 Task: Create a sub task System Test and UAT for the task  Add search functionality to the app in the project TravelForge , assign it to team member softage.6@softage.net and update the status of the sub task to  At Risk , set the priority of the sub task to Medium.
Action: Mouse moved to (66, 493)
Screenshot: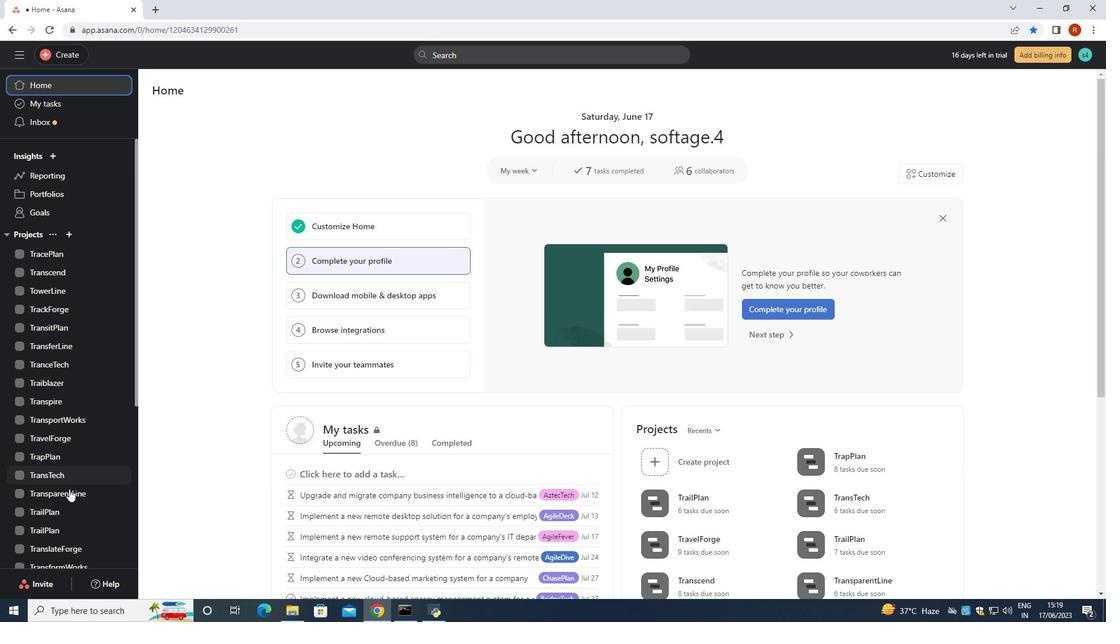 
Action: Mouse scrolled (66, 493) with delta (0, 0)
Screenshot: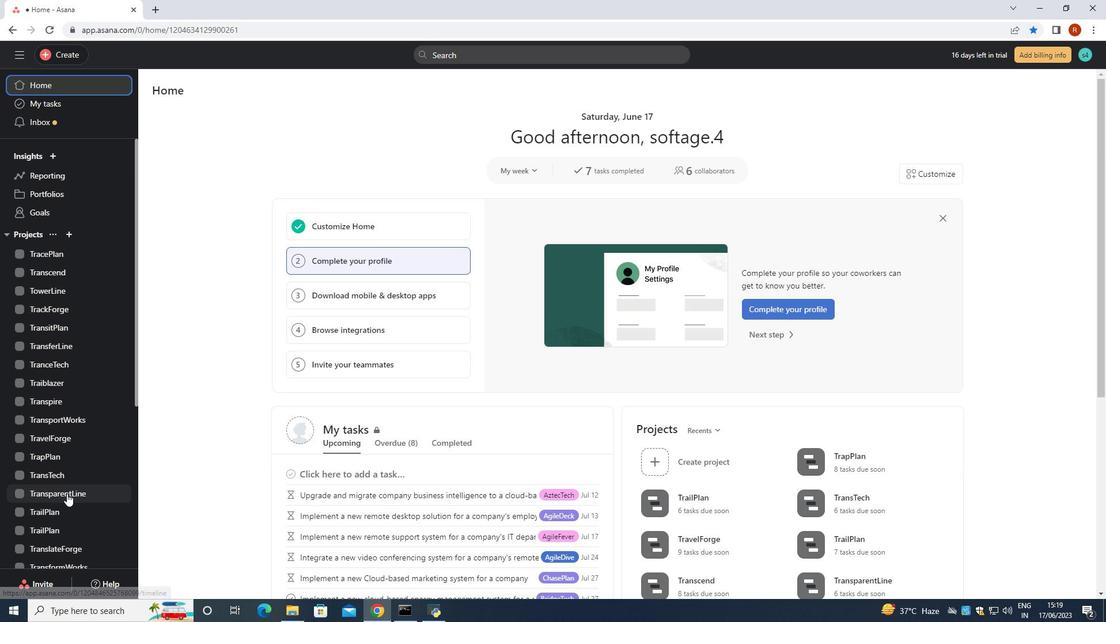
Action: Mouse scrolled (66, 493) with delta (0, 0)
Screenshot: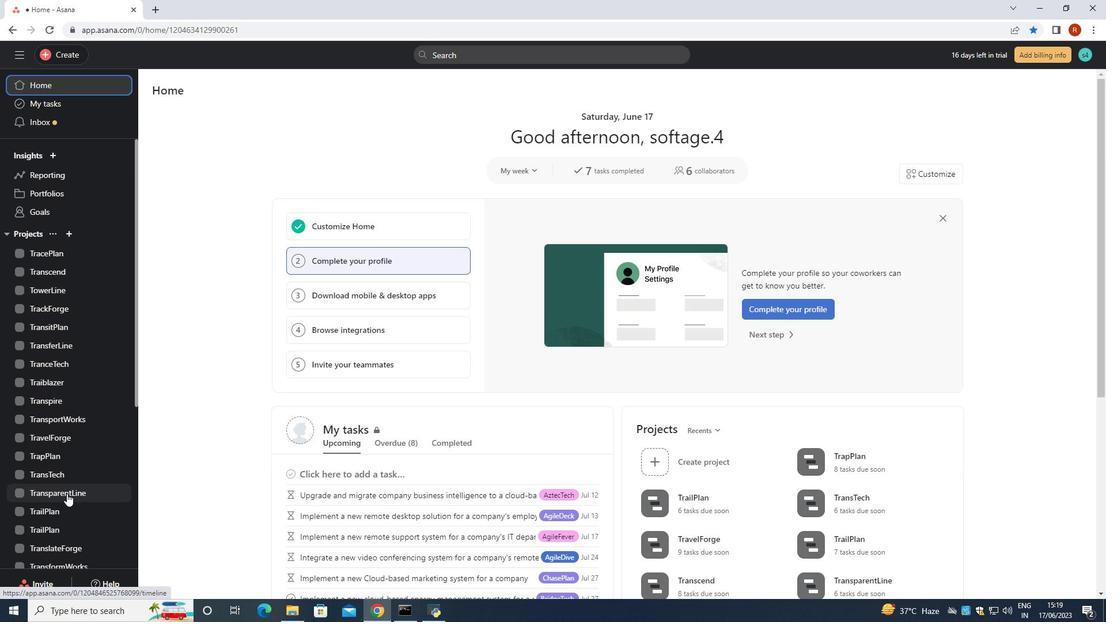 
Action: Mouse moved to (61, 491)
Screenshot: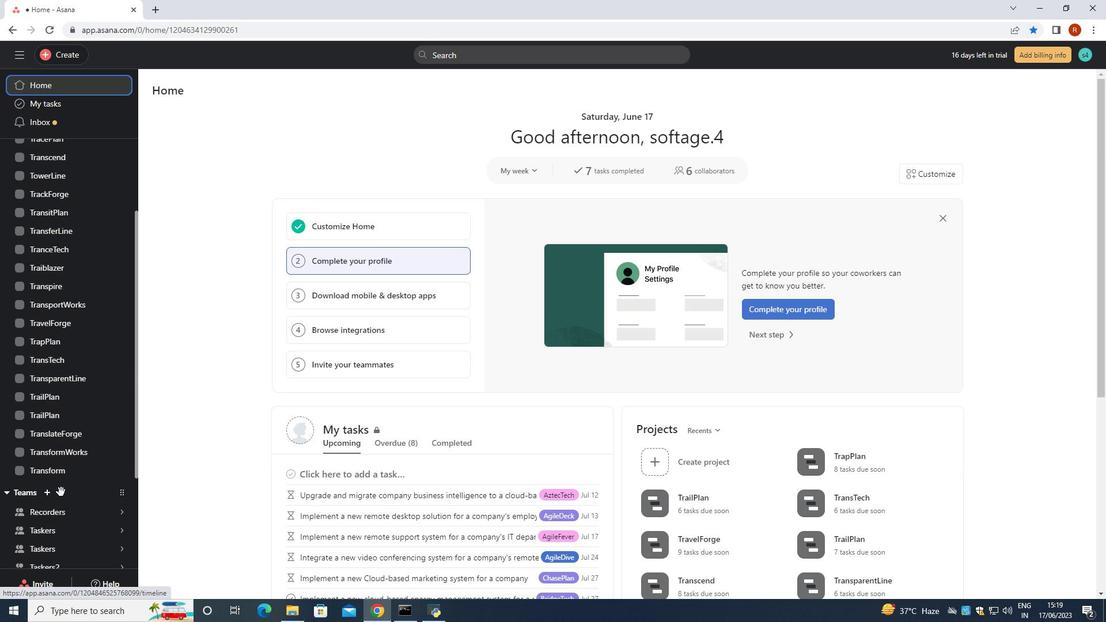 
Action: Mouse scrolled (61, 492) with delta (0, 0)
Screenshot: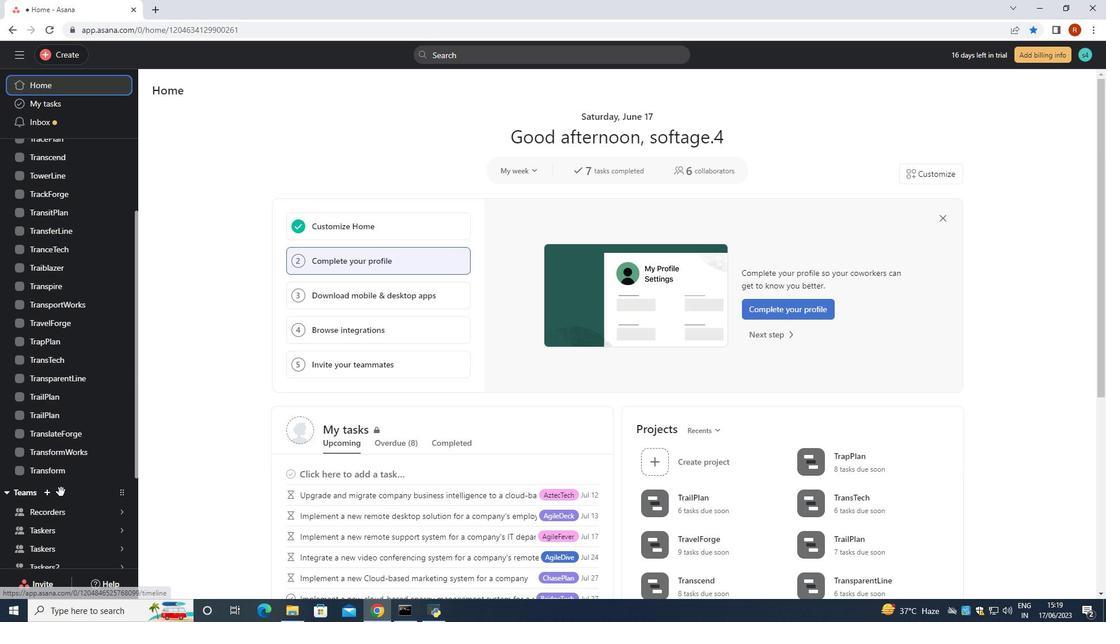 
Action: Mouse moved to (53, 379)
Screenshot: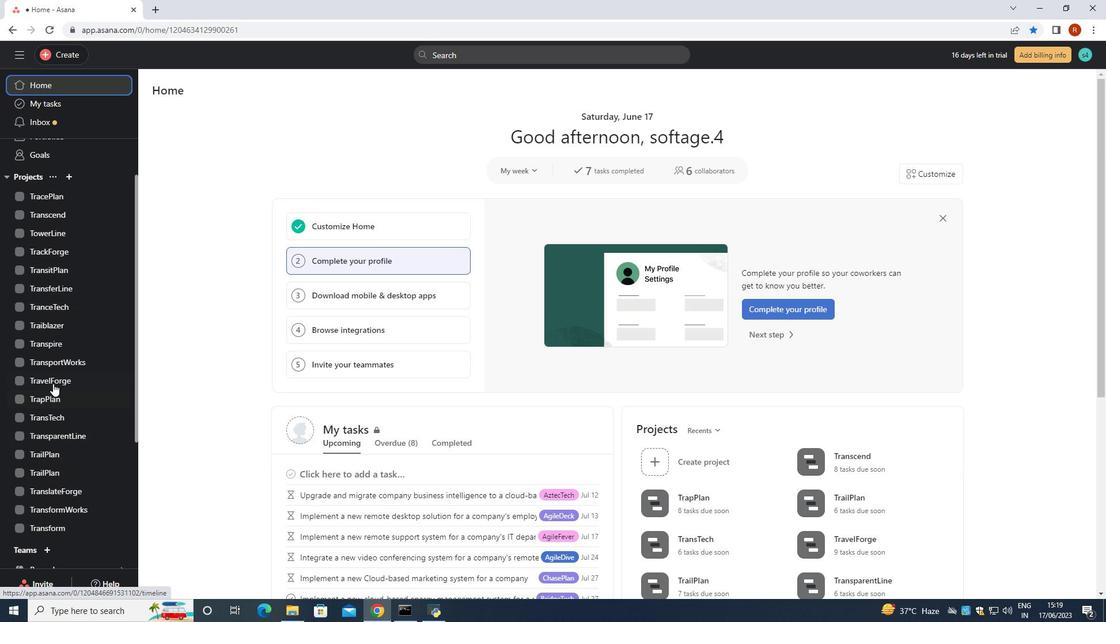 
Action: Mouse pressed left at (53, 379)
Screenshot: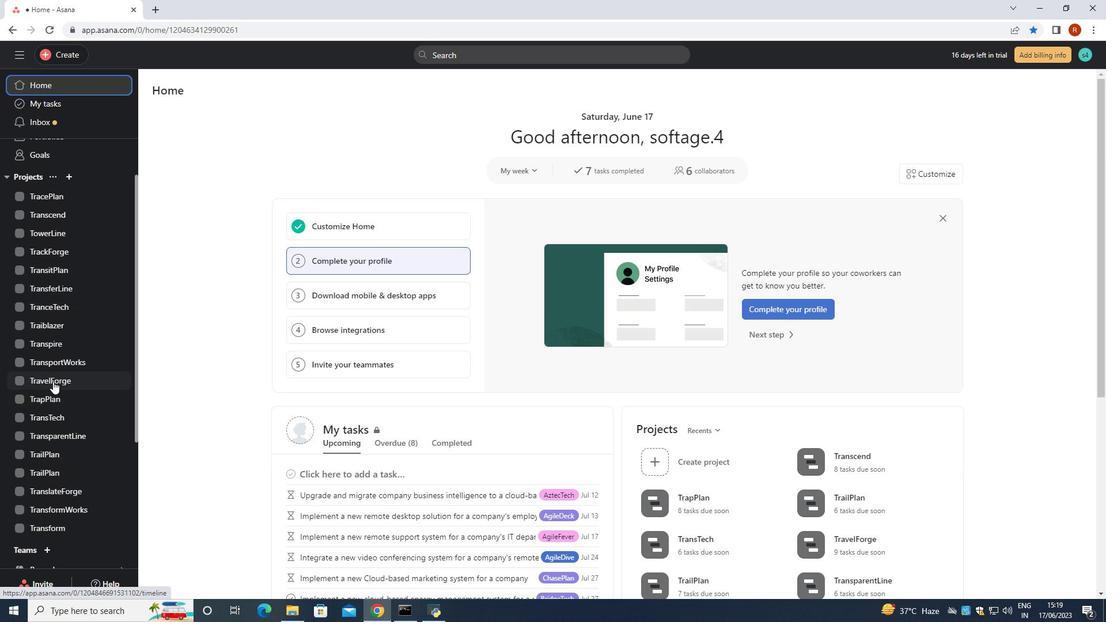 
Action: Mouse moved to (459, 273)
Screenshot: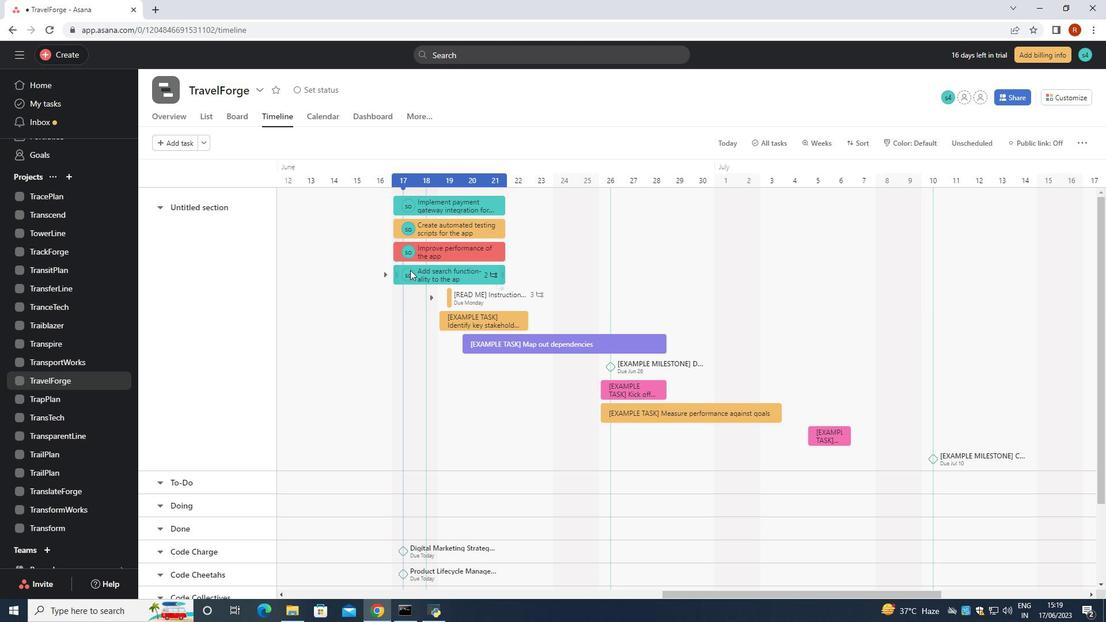 
Action: Mouse pressed left at (459, 273)
Screenshot: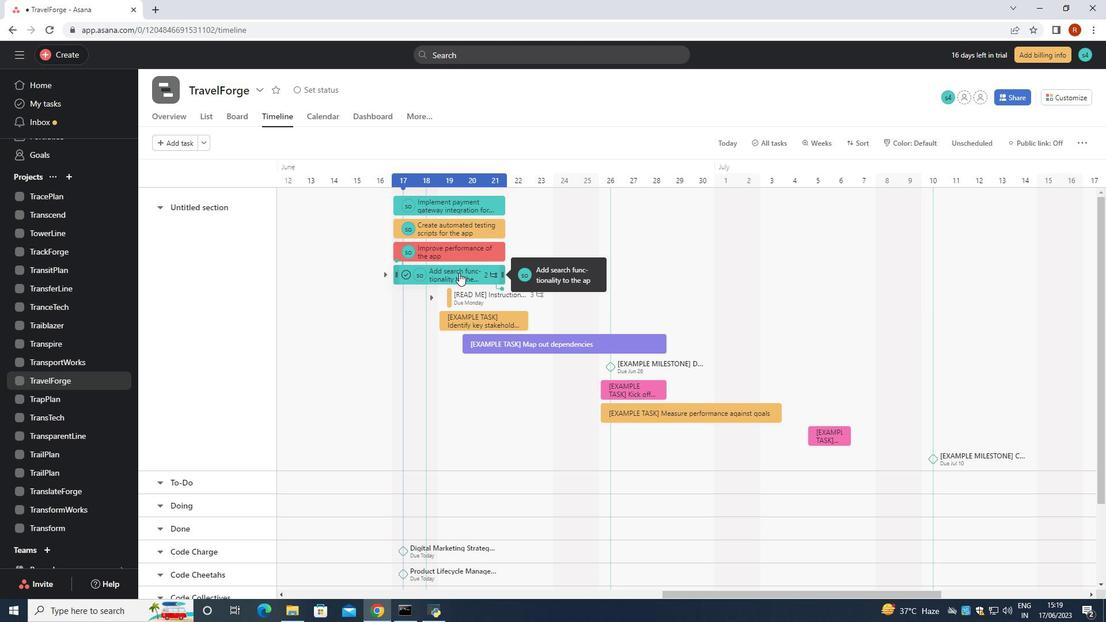 
Action: Mouse moved to (758, 287)
Screenshot: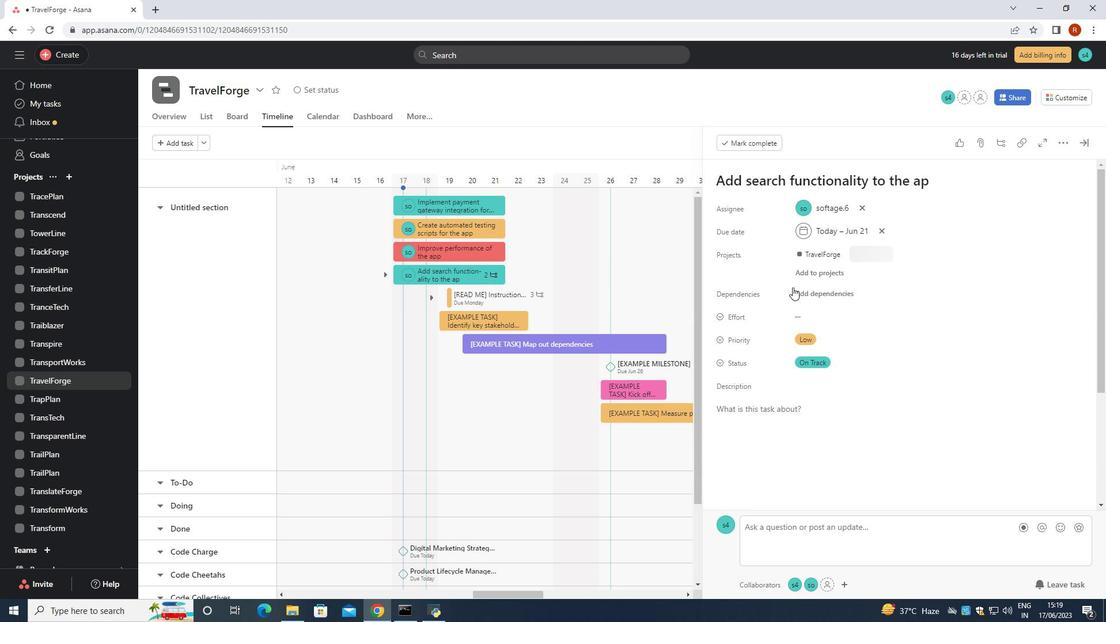 
Action: Mouse scrolled (758, 286) with delta (0, 0)
Screenshot: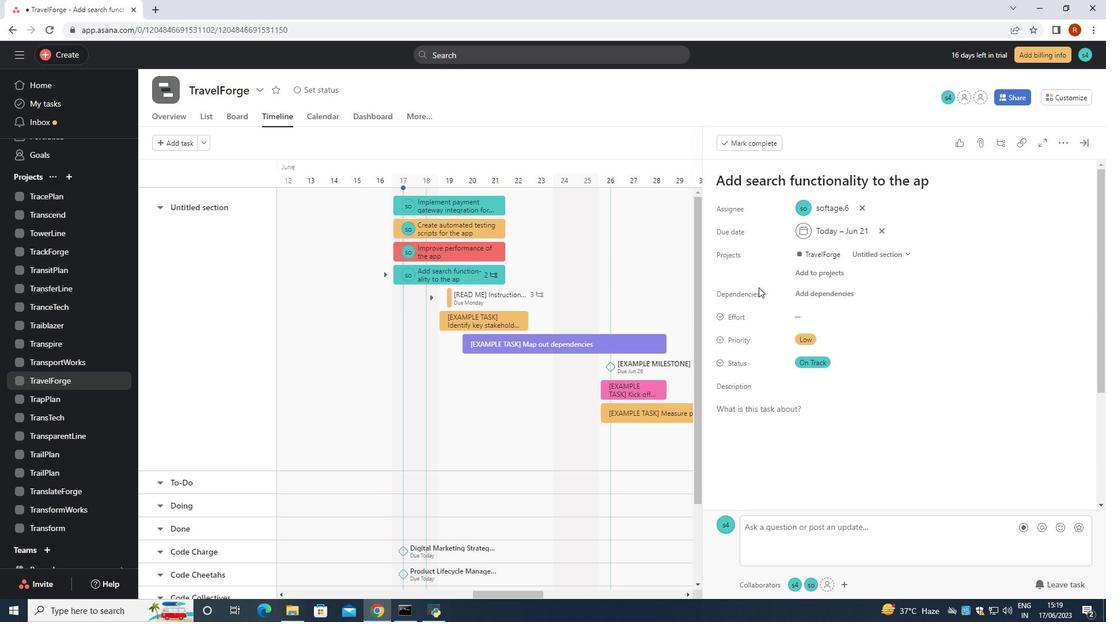 
Action: Mouse scrolled (758, 286) with delta (0, 0)
Screenshot: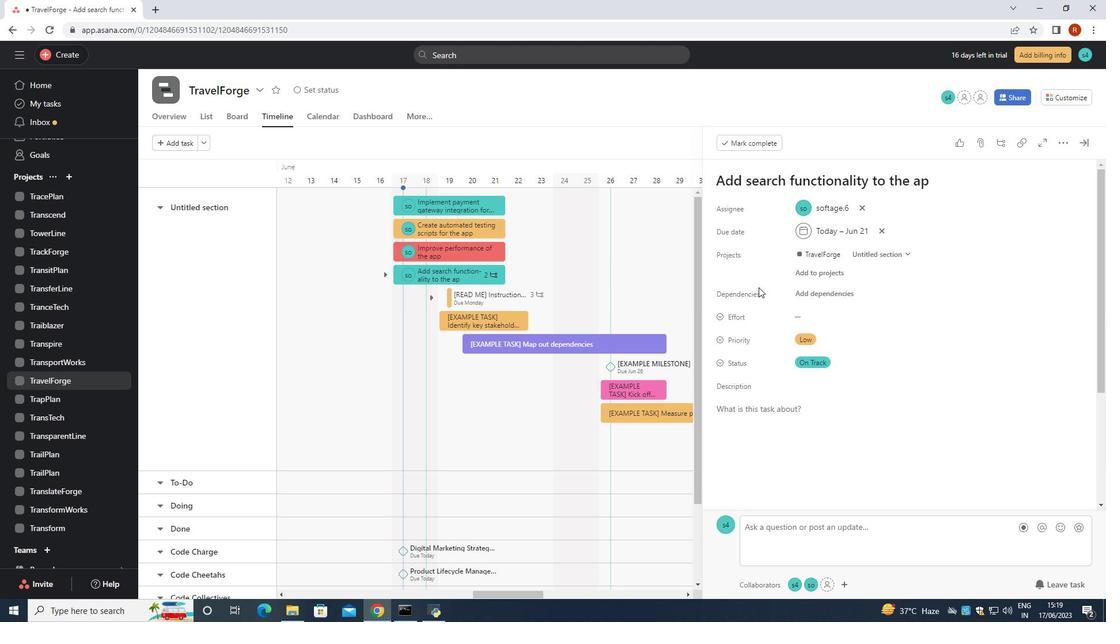 
Action: Mouse moved to (758, 287)
Screenshot: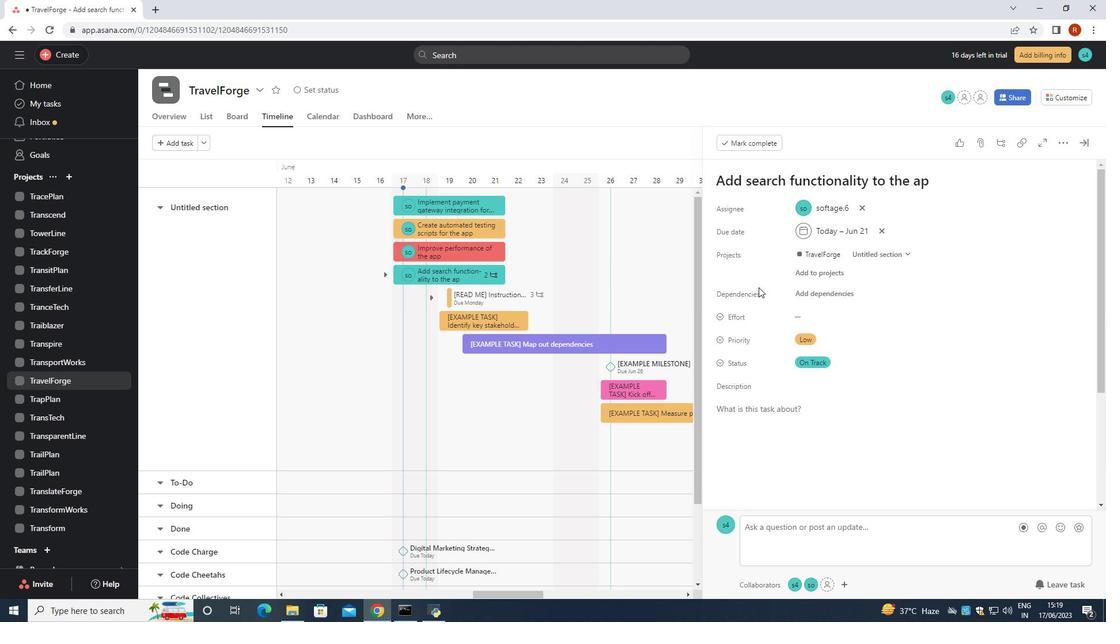 
Action: Mouse scrolled (758, 286) with delta (0, 0)
Screenshot: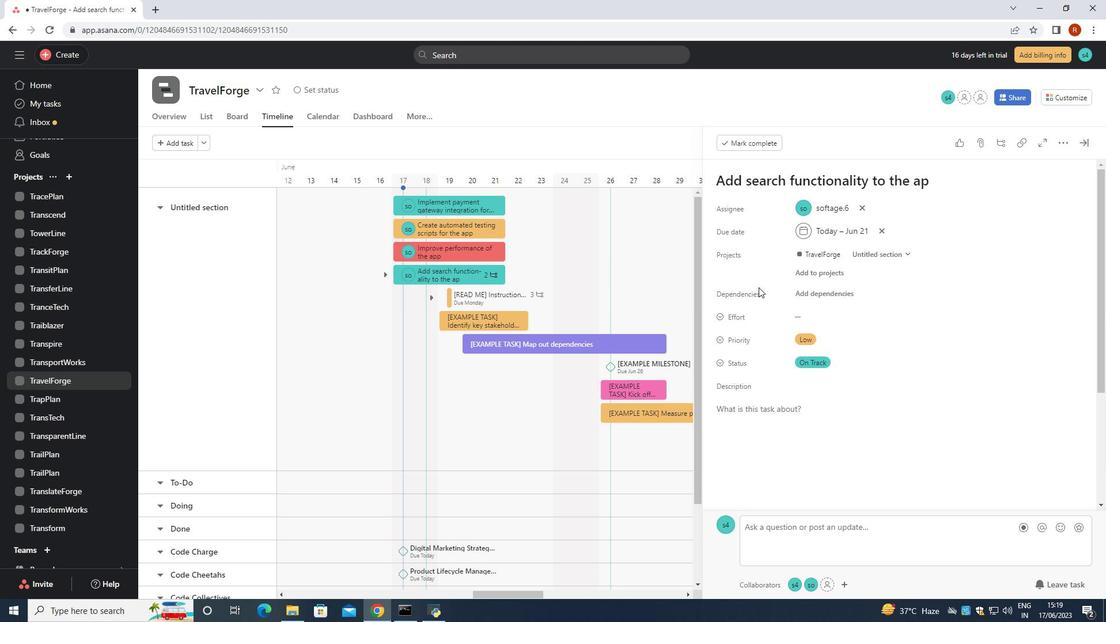 
Action: Mouse moved to (758, 288)
Screenshot: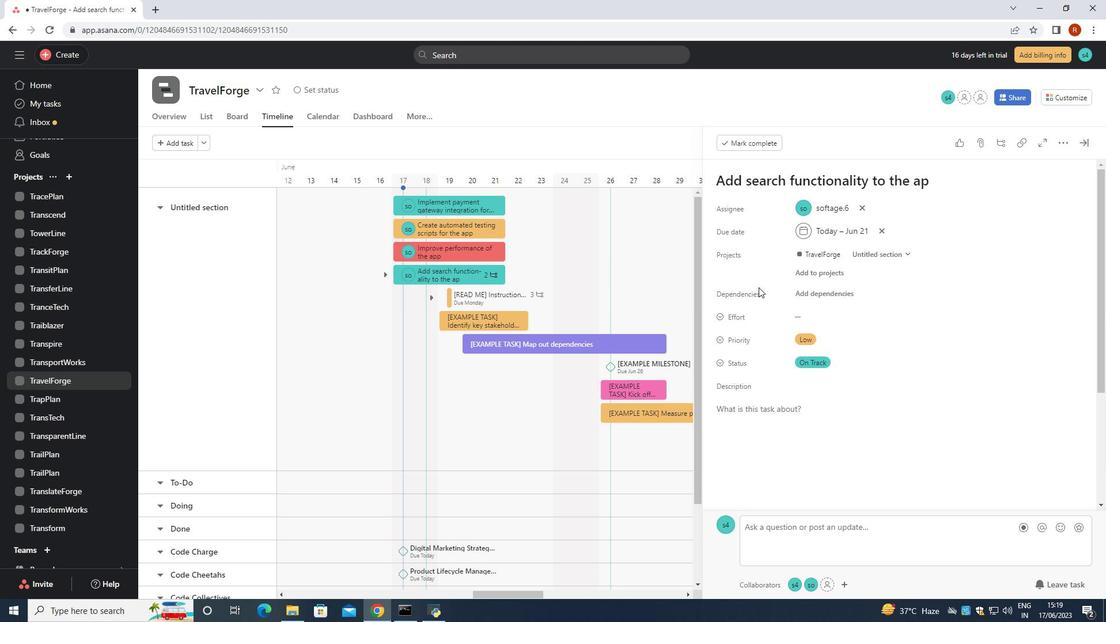 
Action: Mouse scrolled (758, 287) with delta (0, 0)
Screenshot: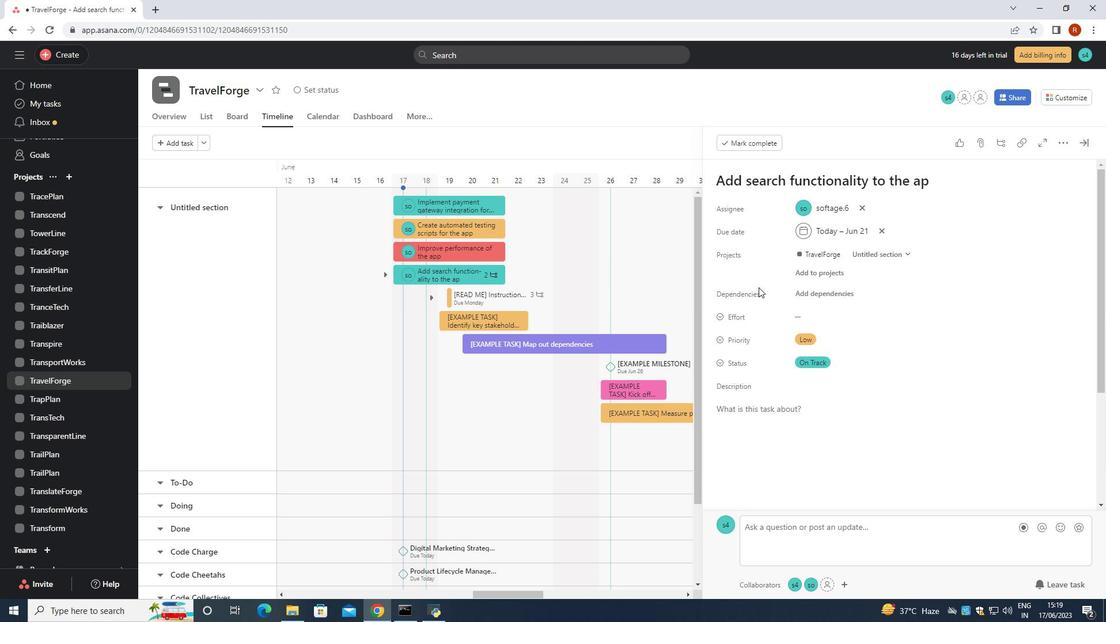 
Action: Mouse moved to (758, 288)
Screenshot: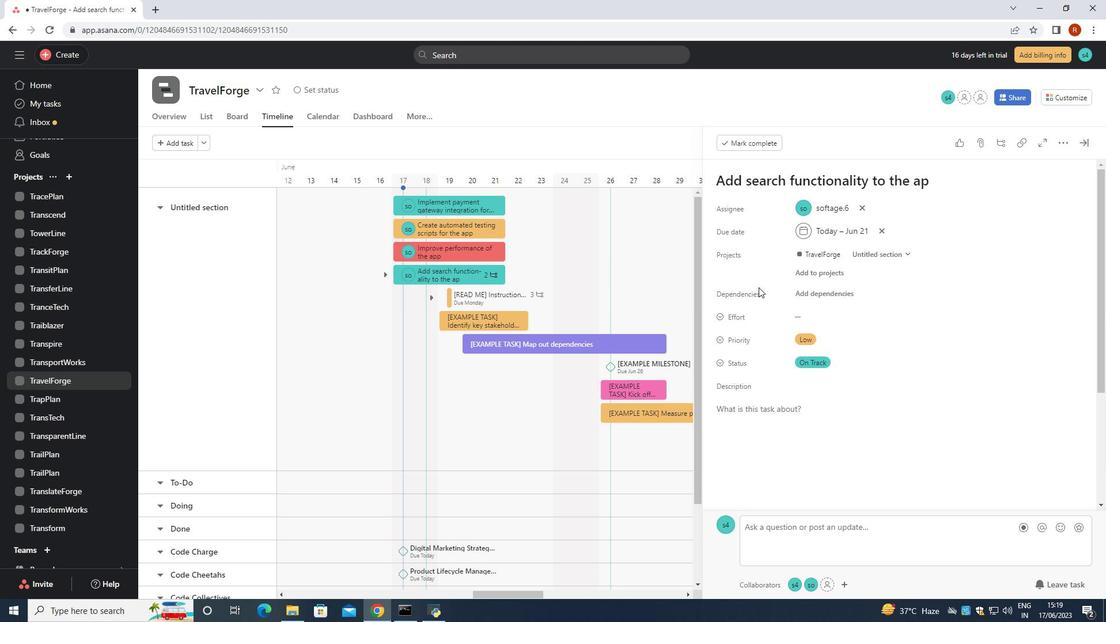 
Action: Mouse scrolled (758, 288) with delta (0, 0)
Screenshot: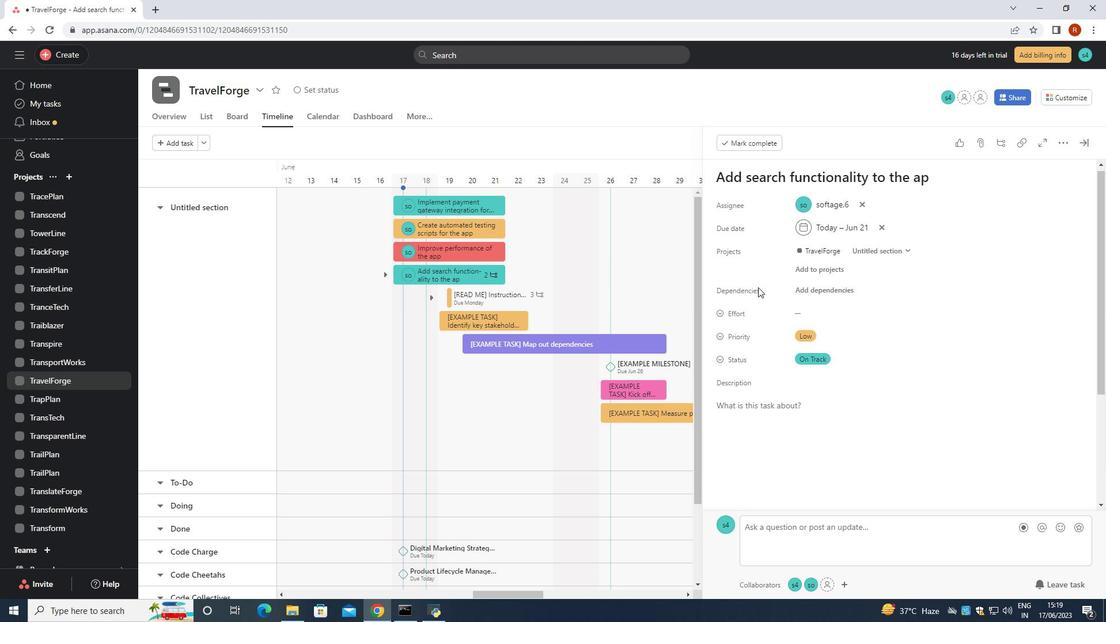 
Action: Mouse moved to (767, 300)
Screenshot: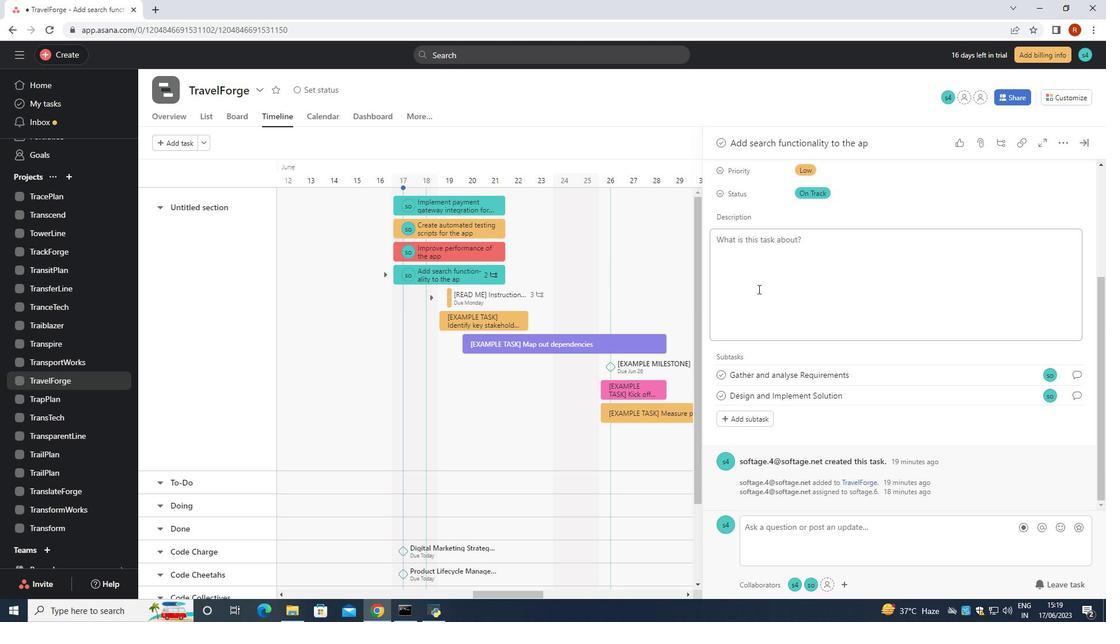 
Action: Mouse scrolled (758, 288) with delta (0, 0)
Screenshot: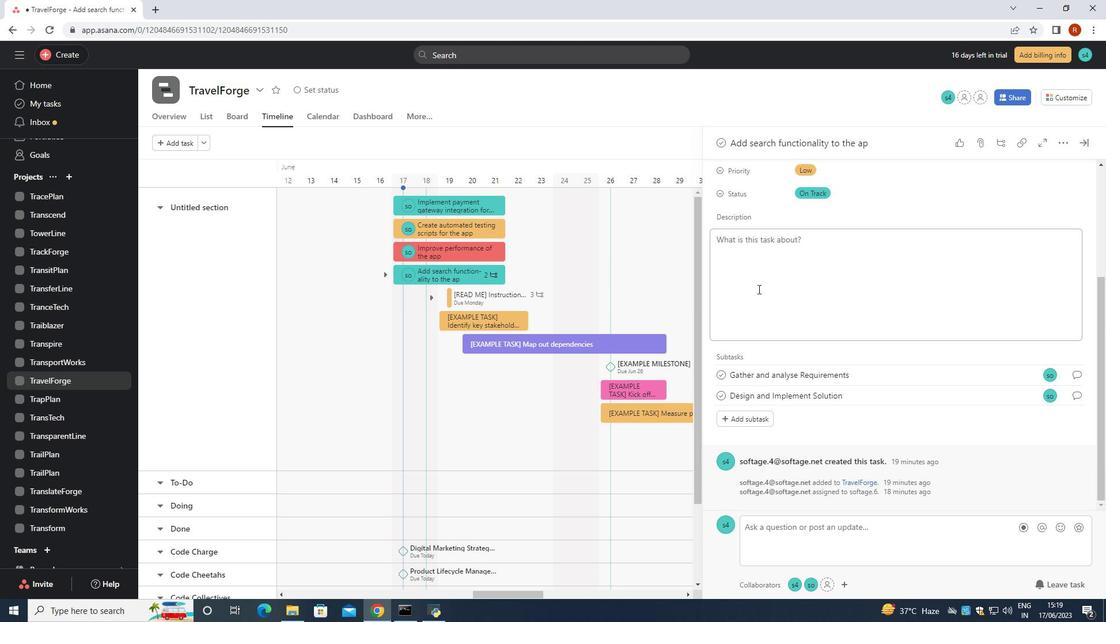 
Action: Mouse moved to (766, 420)
Screenshot: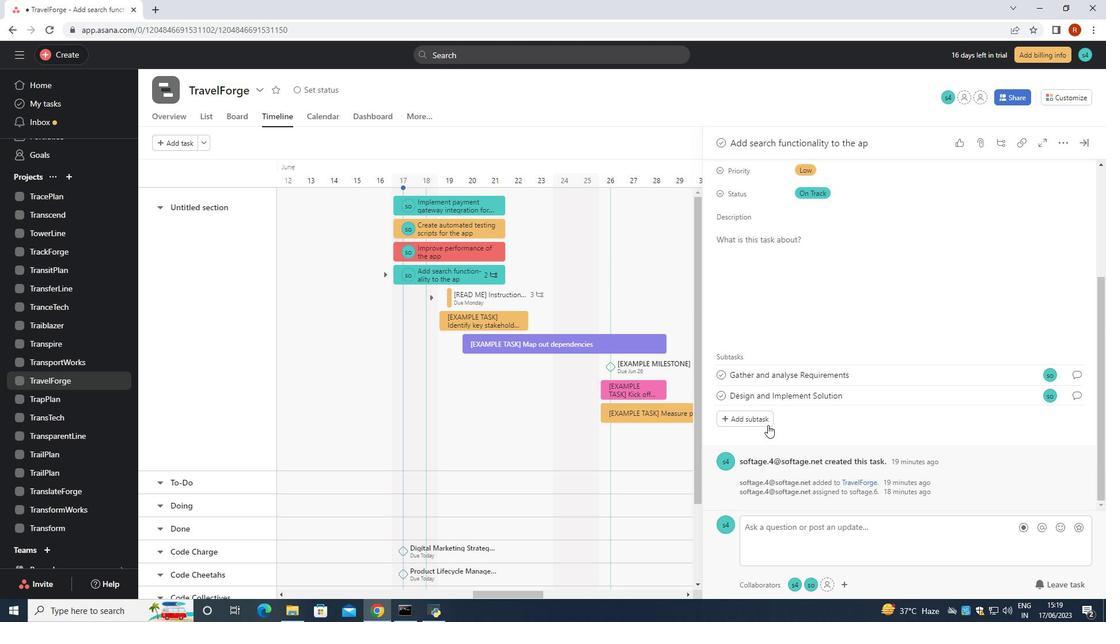 
Action: Mouse pressed left at (766, 420)
Screenshot: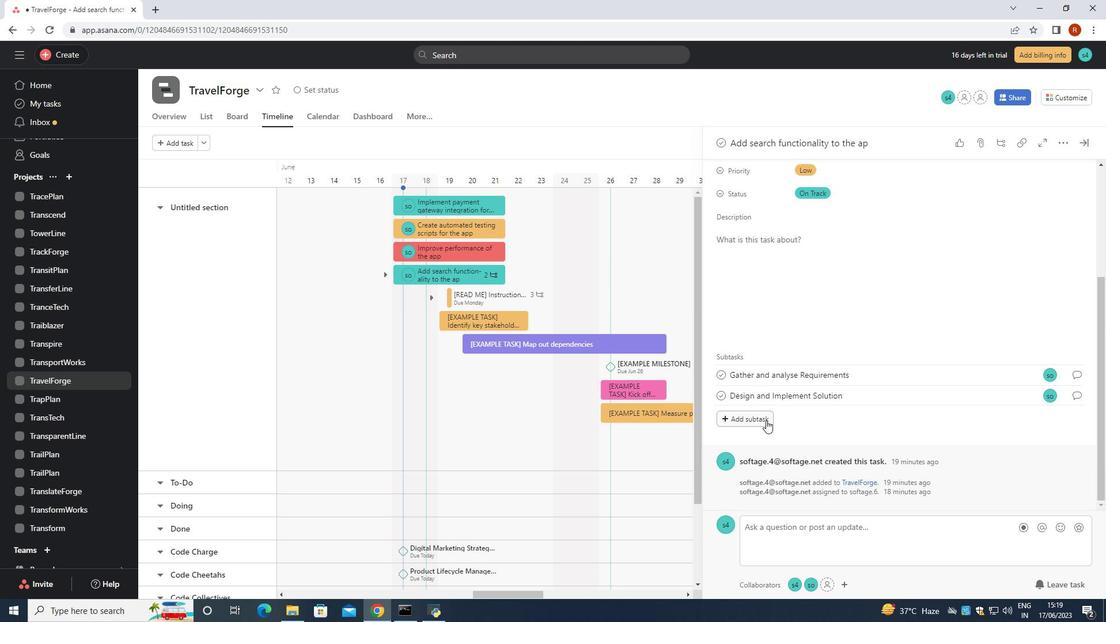 
Action: Key pressed <Key.shift><Key.shift><Key.shift><Key.shift>System<Key.space><Key.shift>Test<Key.space><Key.shift><Key.shift>ans<Key.backspace>d<Key.space><Key.shift>UAT
Screenshot: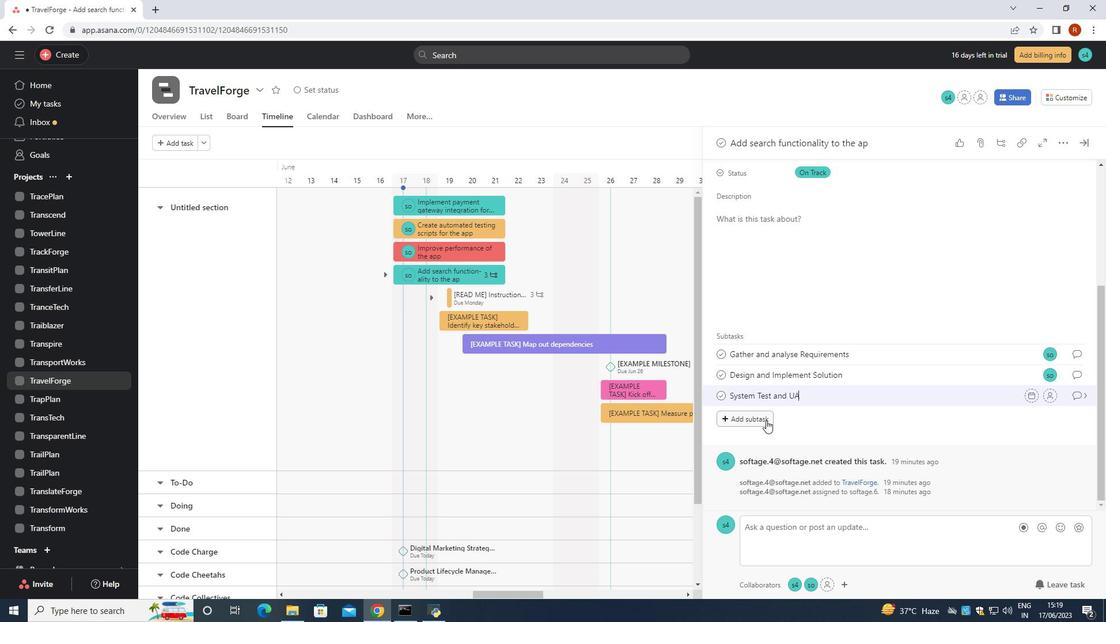 
Action: Mouse moved to (1054, 392)
Screenshot: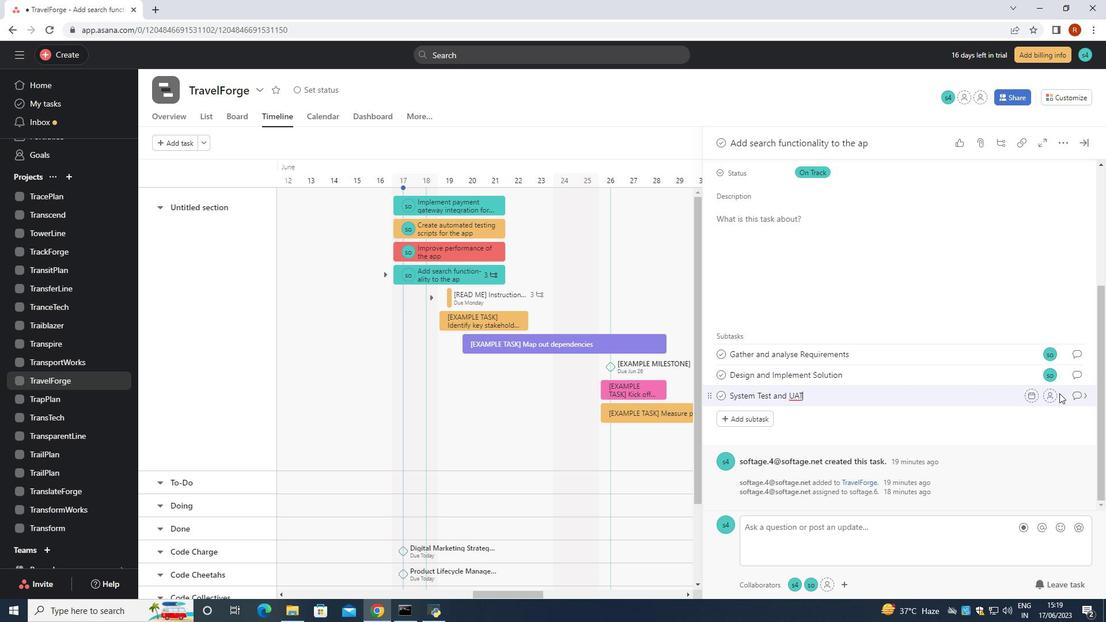 
Action: Mouse pressed left at (1054, 392)
Screenshot: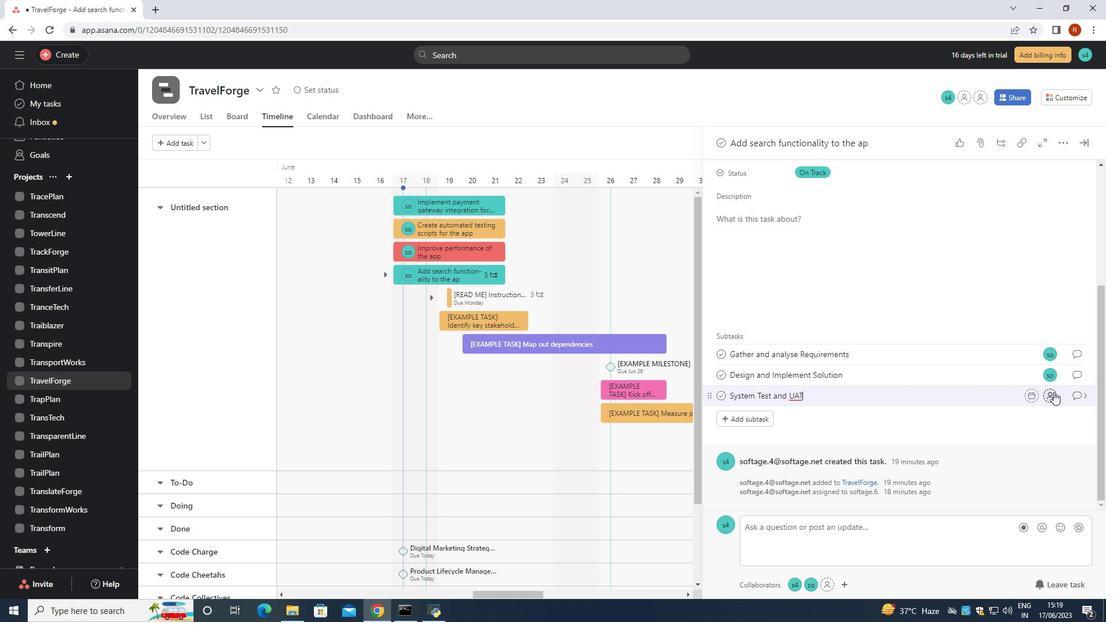 
Action: Mouse moved to (1054, 394)
Screenshot: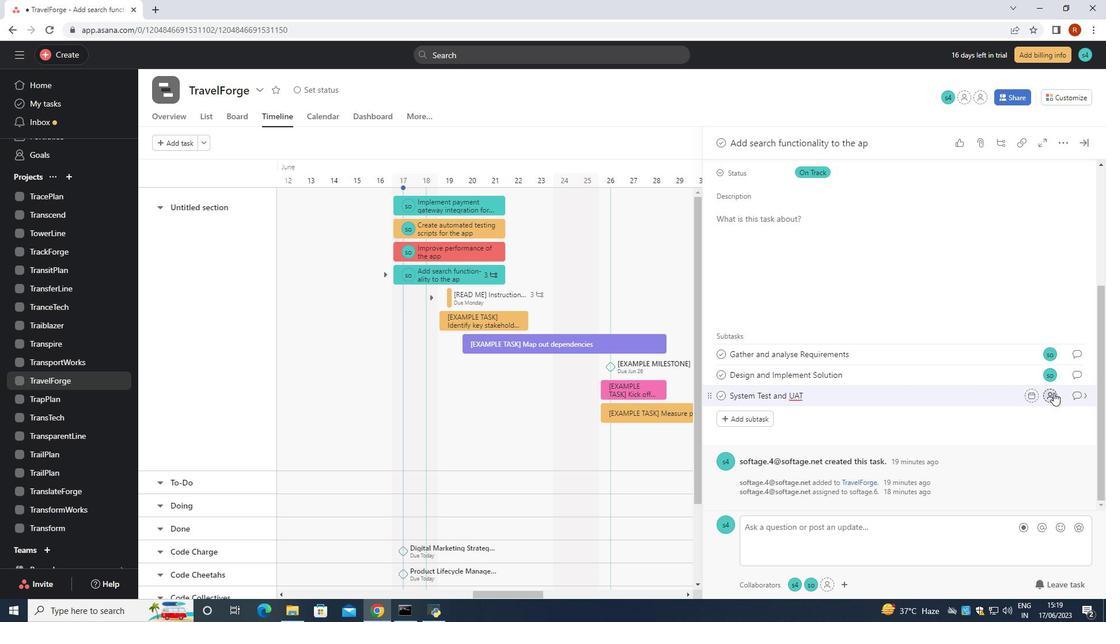 
Action: Key pressed softage.6<Key.shift>@softage.net
Screenshot: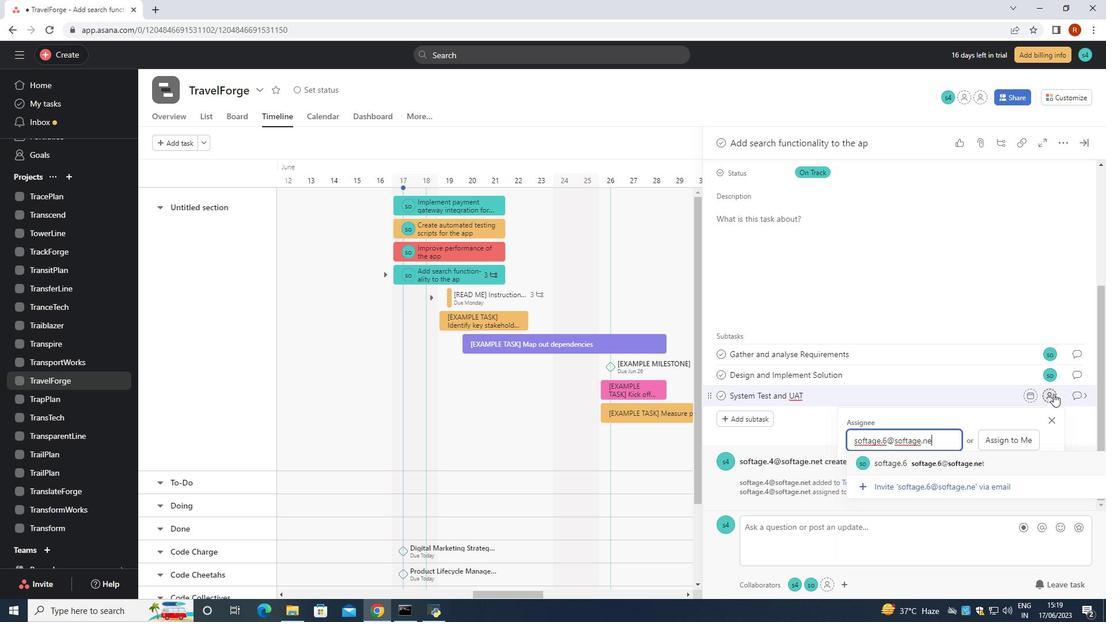 
Action: Mouse moved to (988, 459)
Screenshot: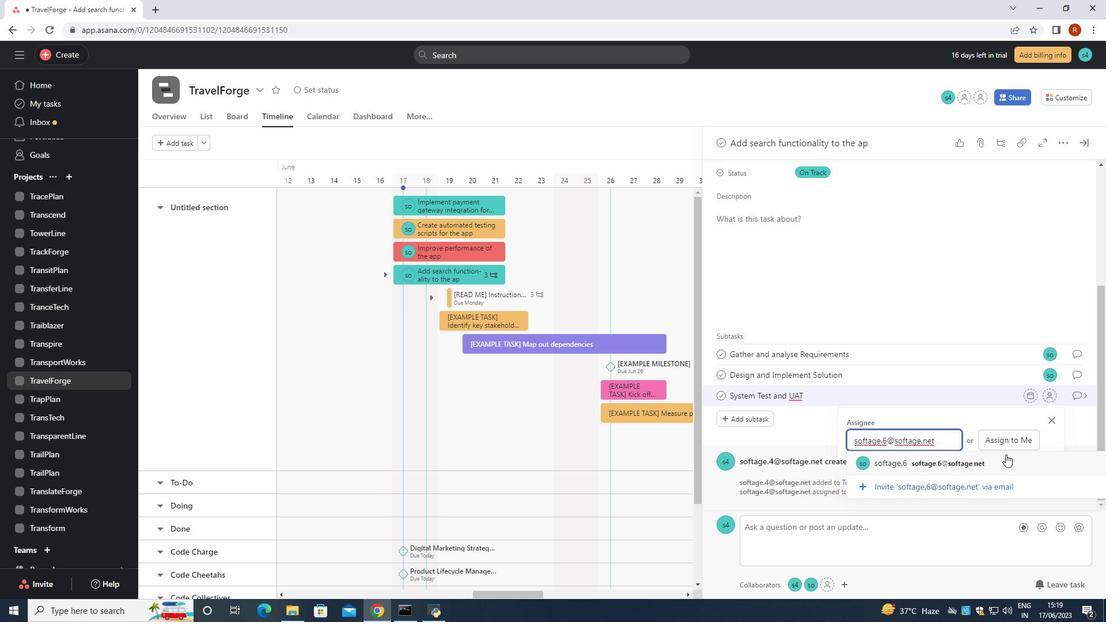 
Action: Mouse pressed left at (988, 459)
Screenshot: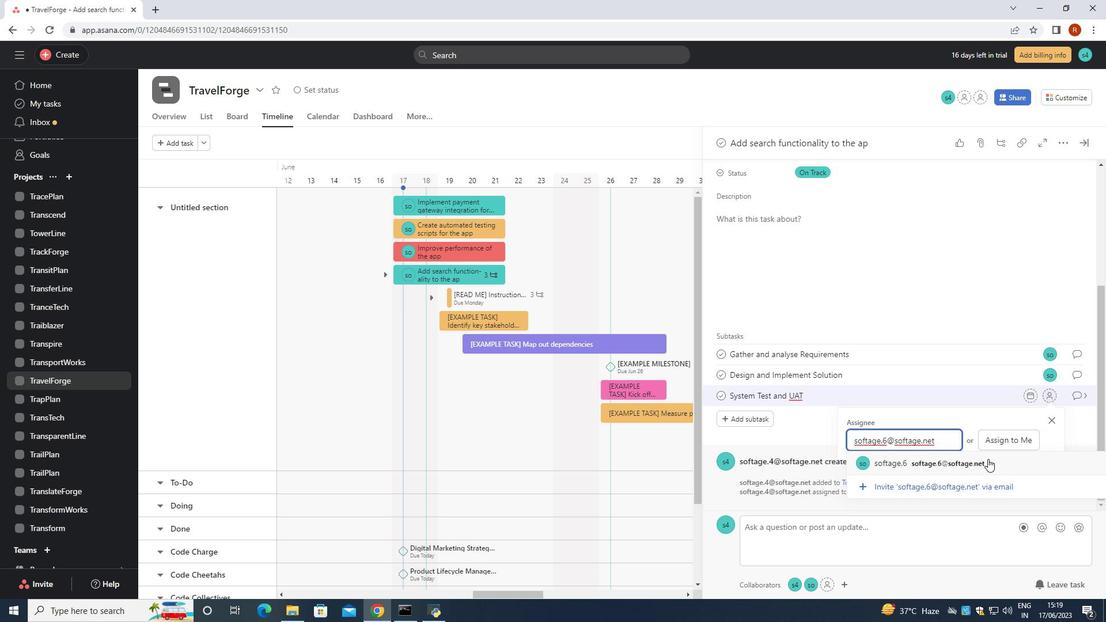 
Action: Mouse moved to (1084, 395)
Screenshot: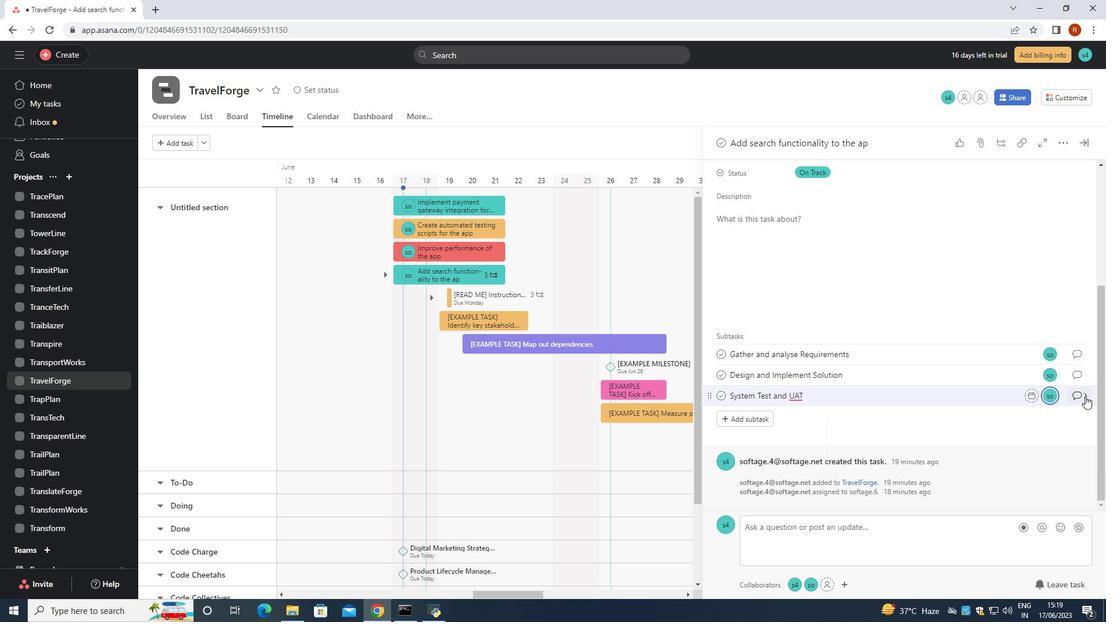 
Action: Mouse pressed left at (1084, 395)
Screenshot: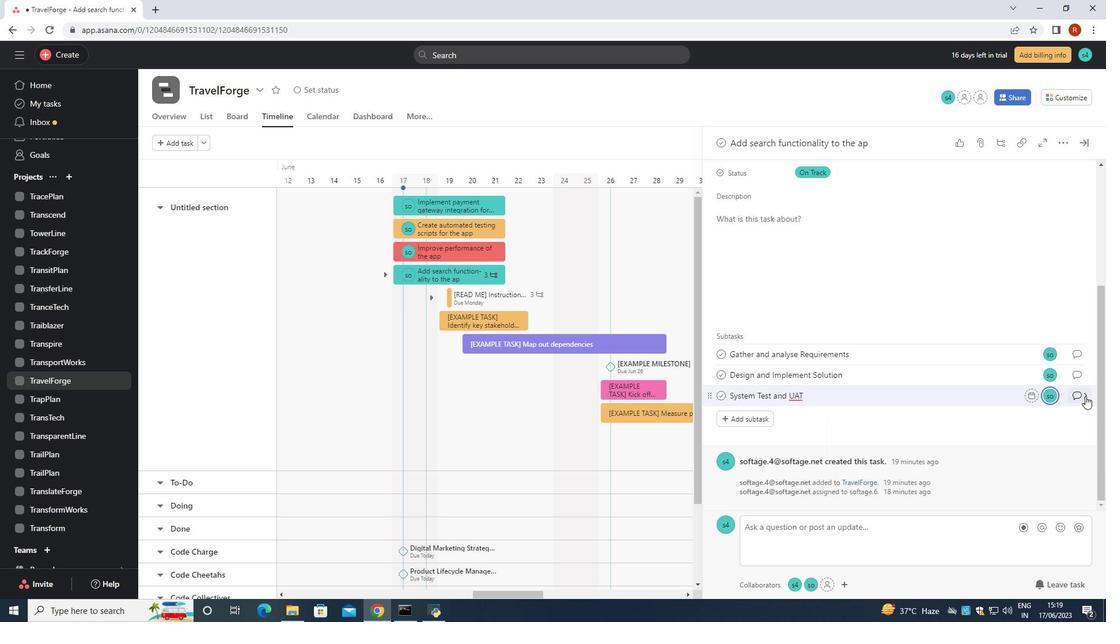 
Action: Mouse moved to (772, 308)
Screenshot: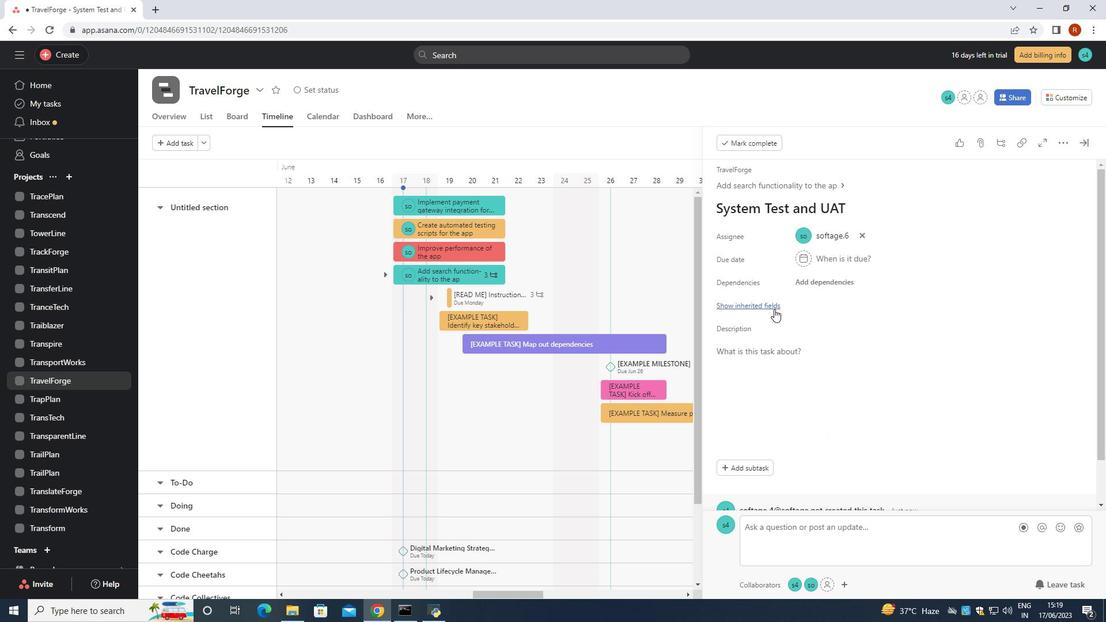 
Action: Mouse pressed left at (772, 308)
Screenshot: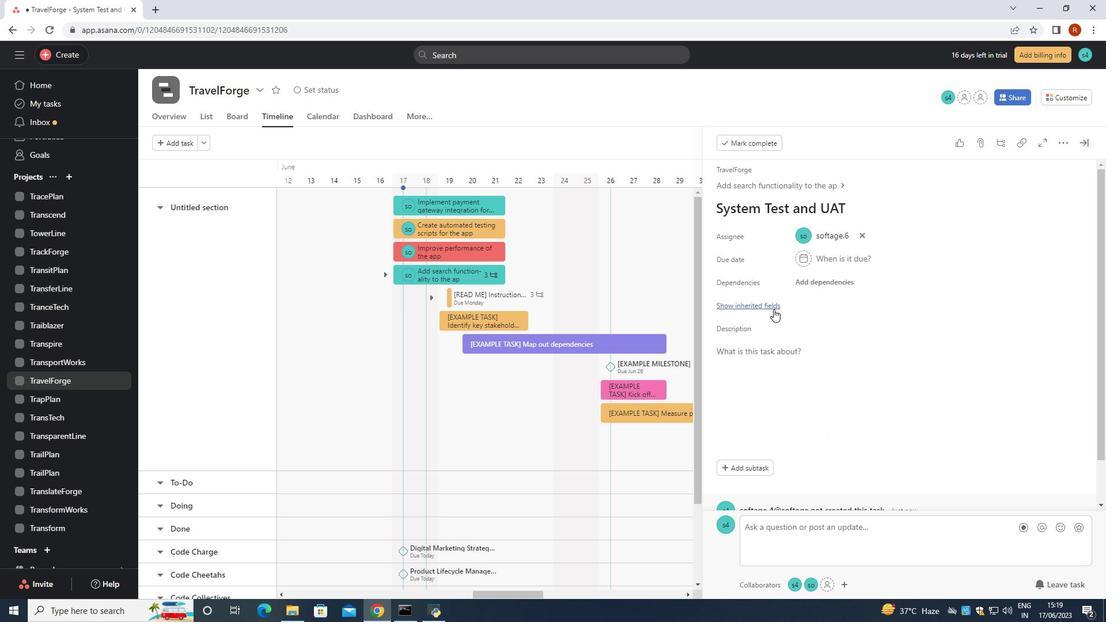 
Action: Mouse moved to (809, 377)
Screenshot: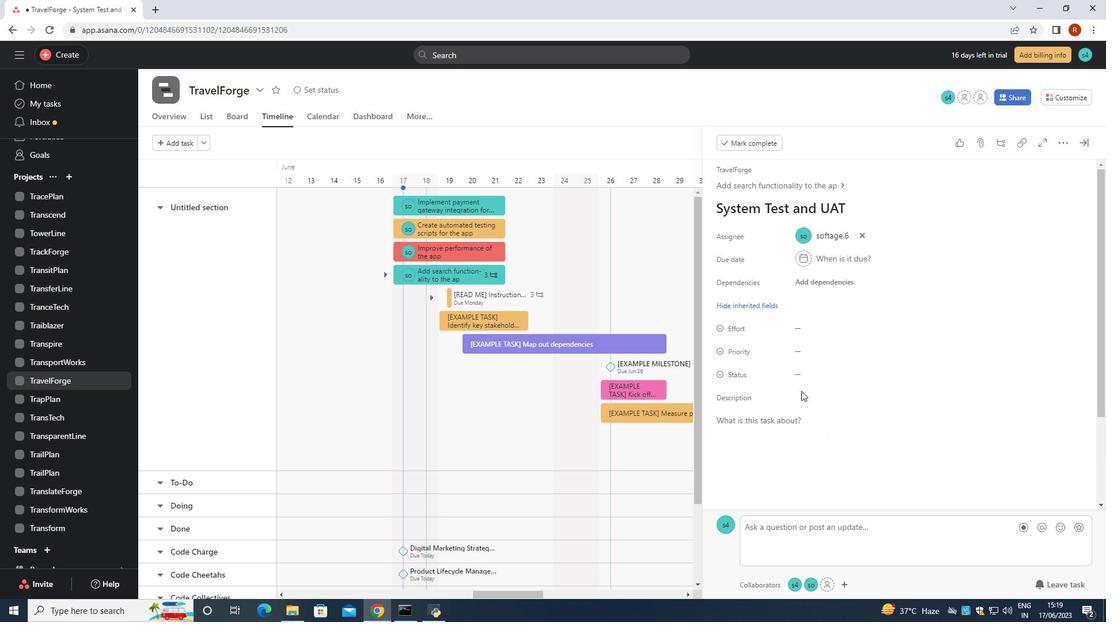 
Action: Mouse pressed left at (809, 377)
Screenshot: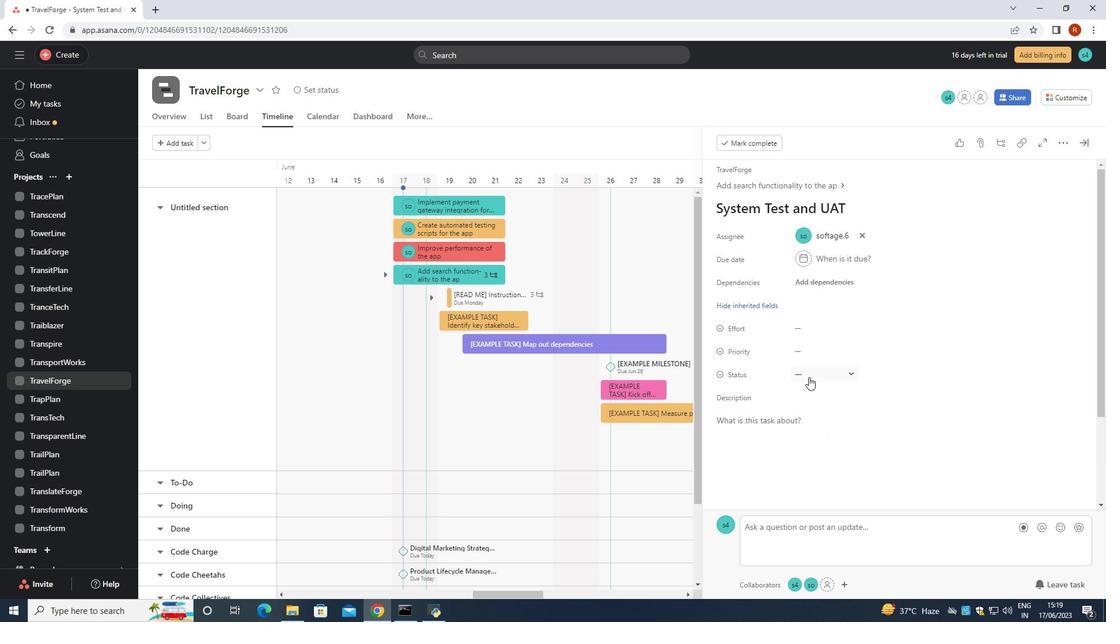 
Action: Mouse moved to (833, 437)
Screenshot: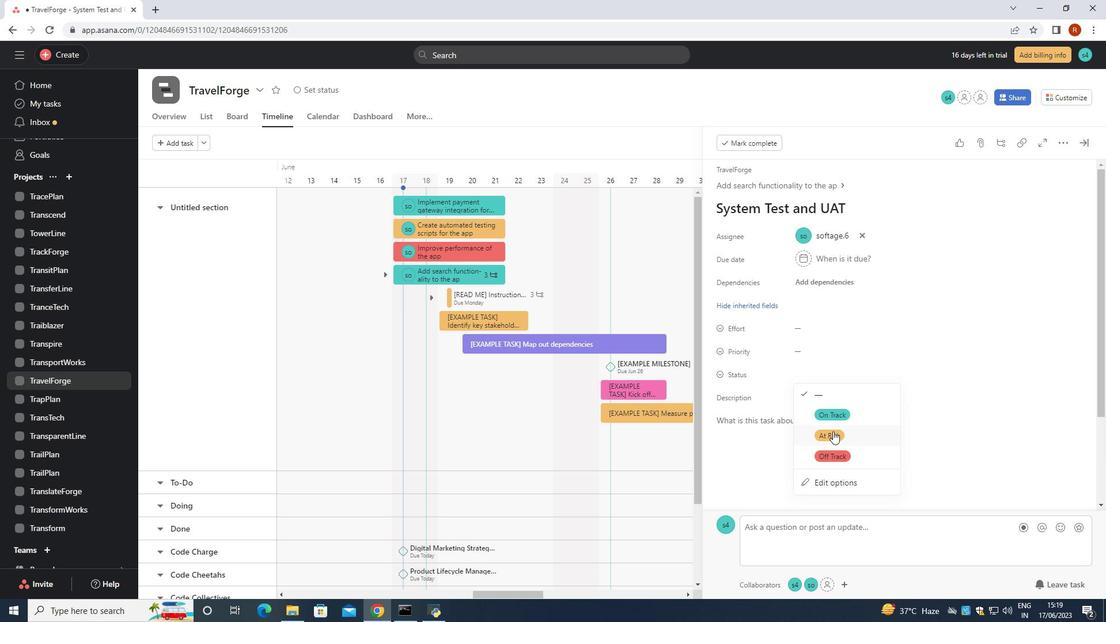 
Action: Mouse pressed left at (833, 437)
Screenshot: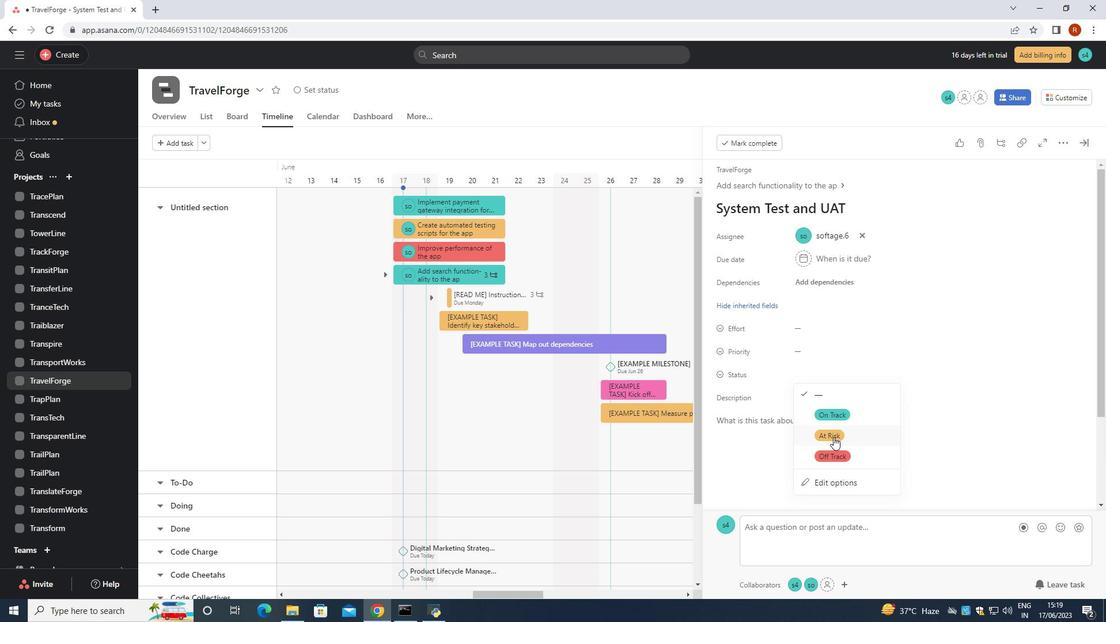 
Action: Mouse moved to (819, 352)
Screenshot: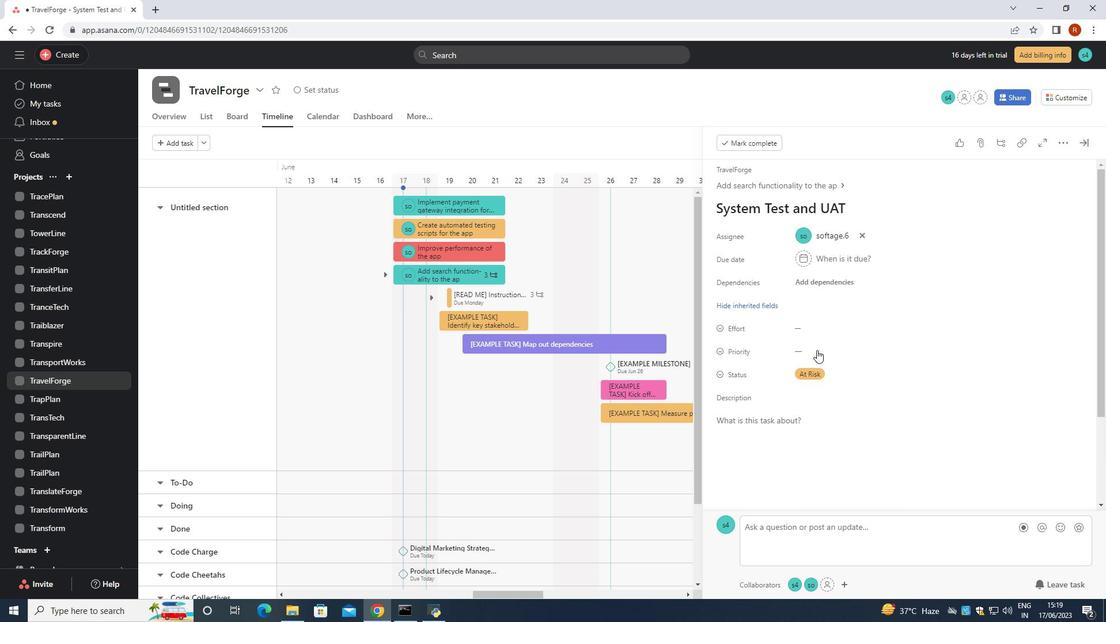 
Action: Mouse pressed left at (819, 352)
Screenshot: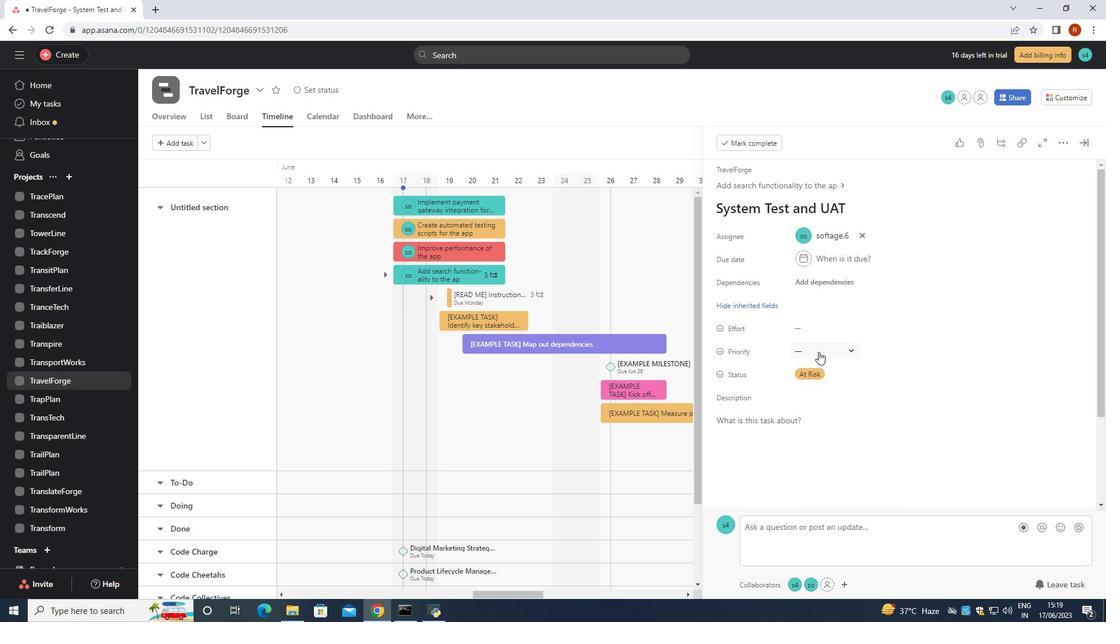 
Action: Mouse moved to (837, 409)
Screenshot: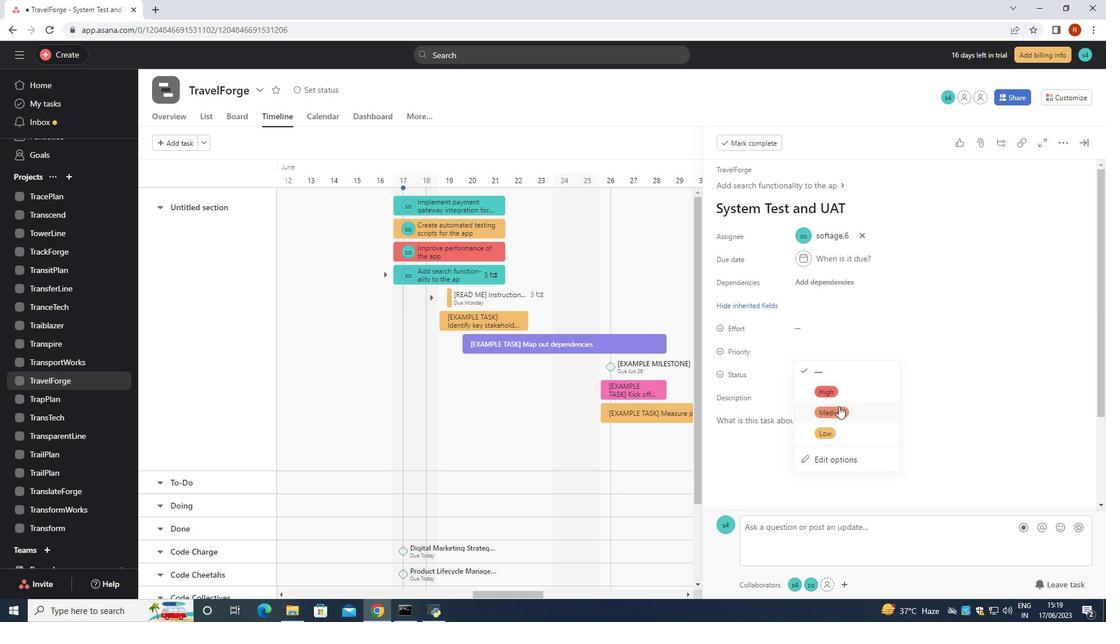
Action: Mouse pressed left at (837, 409)
Screenshot: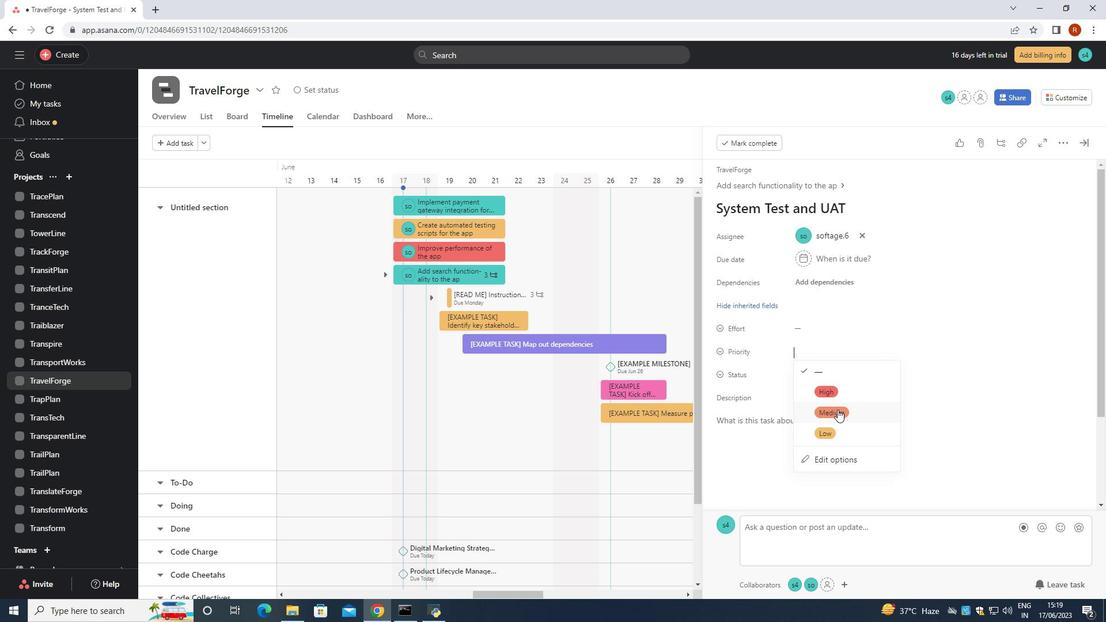 
